 Task: Edit the description of the category "Originalideas" in the repository "Javascript" to "All updates from maintainers".
Action: Mouse moved to (982, 262)
Screenshot: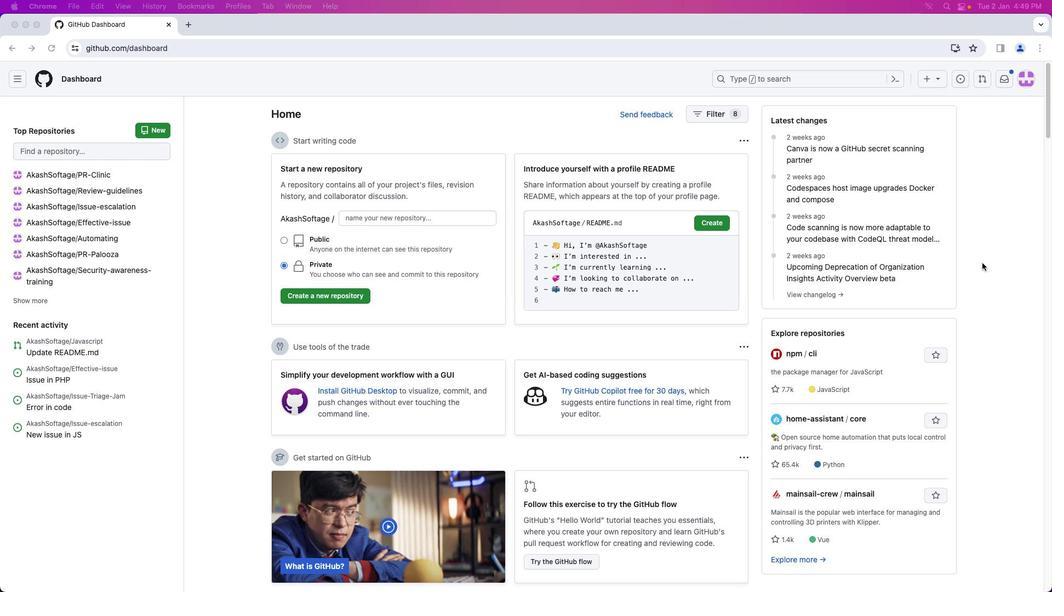 
Action: Mouse pressed left at (982, 262)
Screenshot: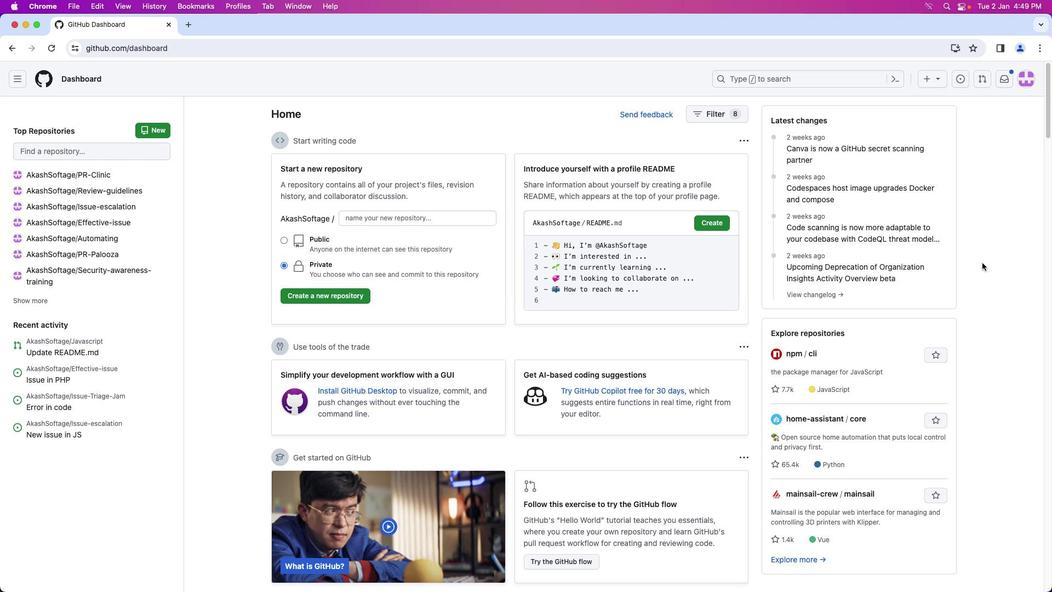 
Action: Mouse moved to (1024, 78)
Screenshot: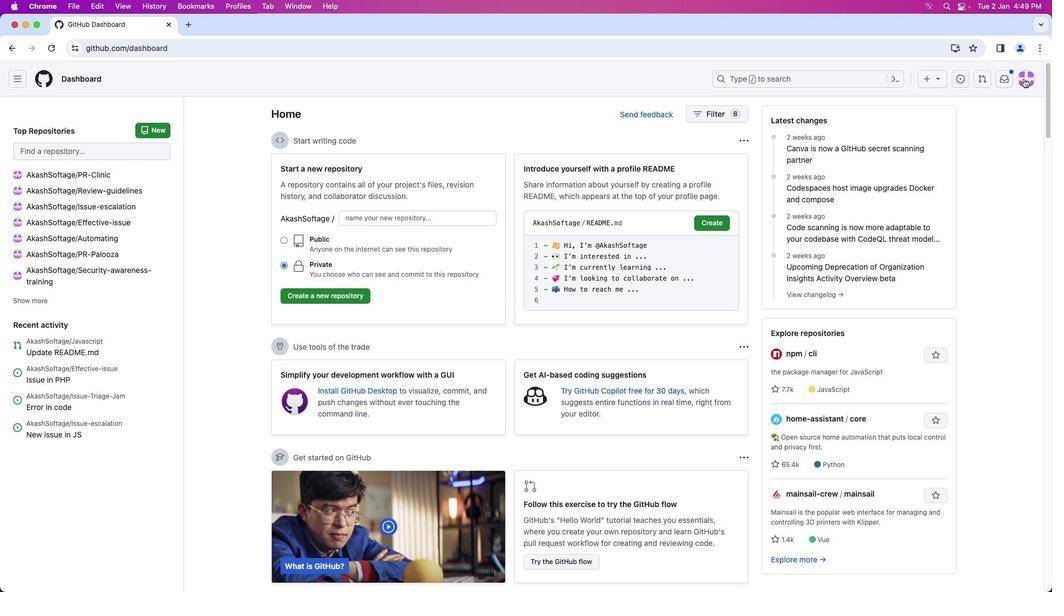 
Action: Mouse pressed left at (1024, 78)
Screenshot: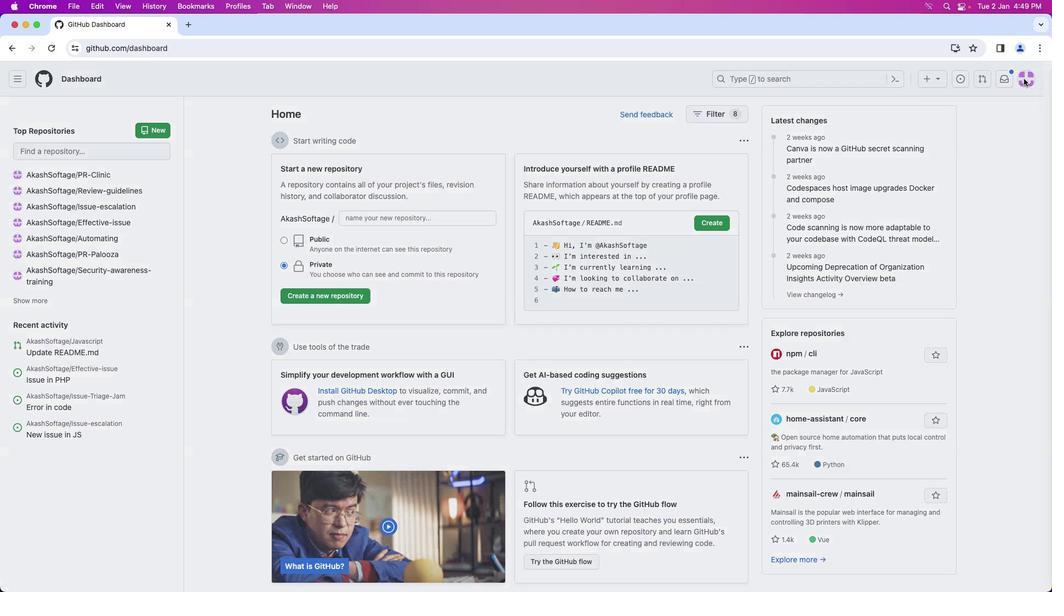 
Action: Mouse moved to (1012, 173)
Screenshot: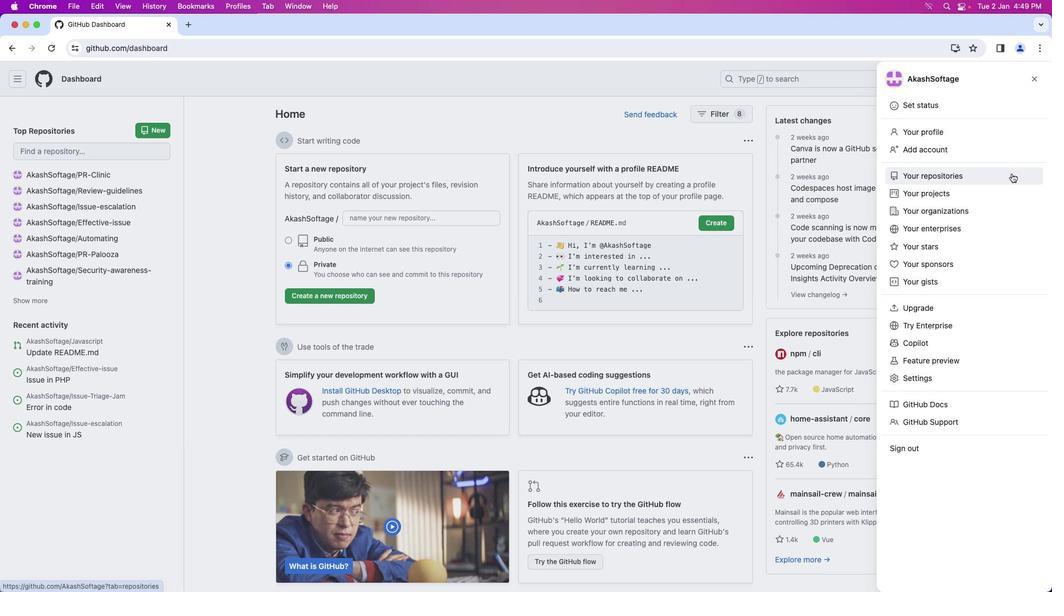 
Action: Mouse pressed left at (1012, 173)
Screenshot: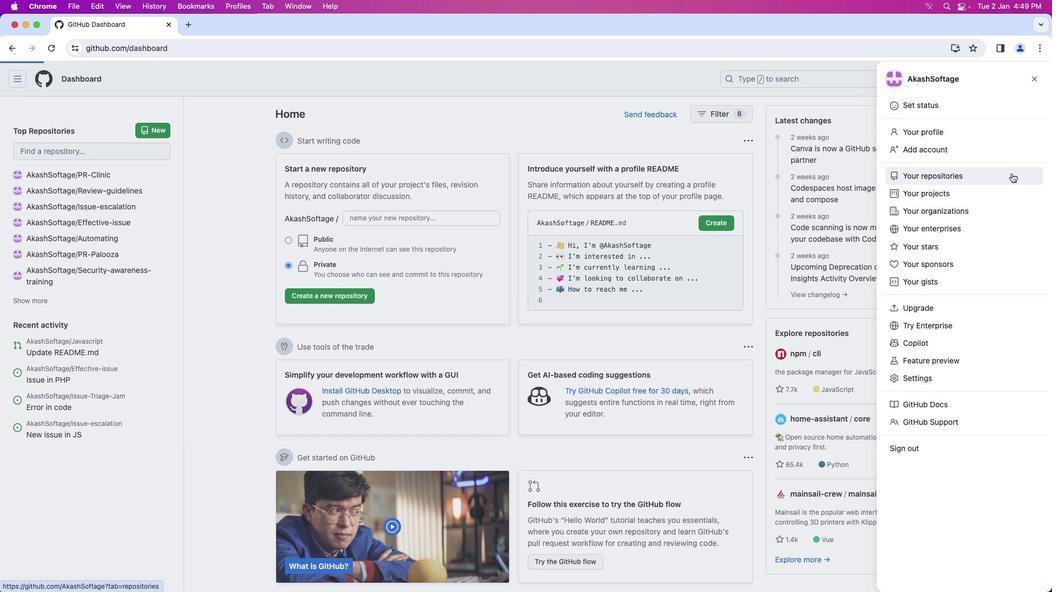 
Action: Mouse moved to (399, 183)
Screenshot: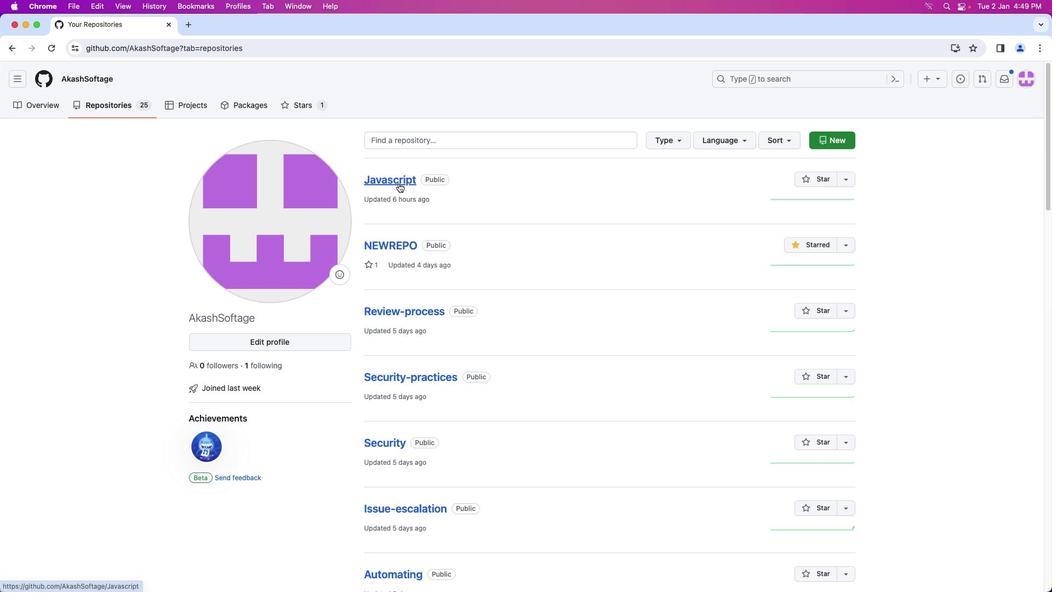 
Action: Mouse pressed left at (399, 183)
Screenshot: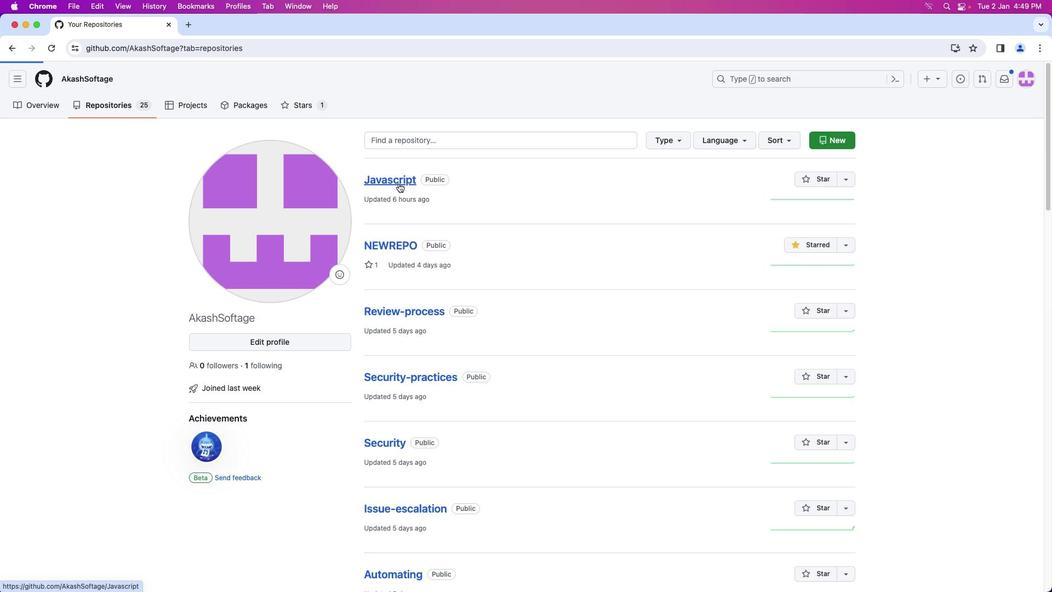 
Action: Mouse moved to (231, 113)
Screenshot: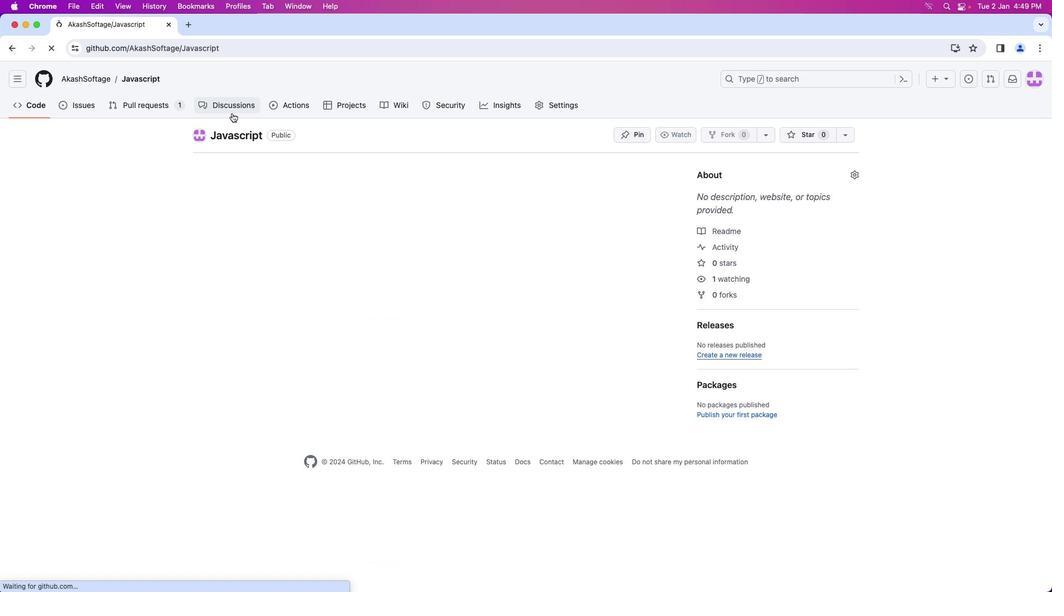 
Action: Mouse pressed left at (231, 113)
Screenshot: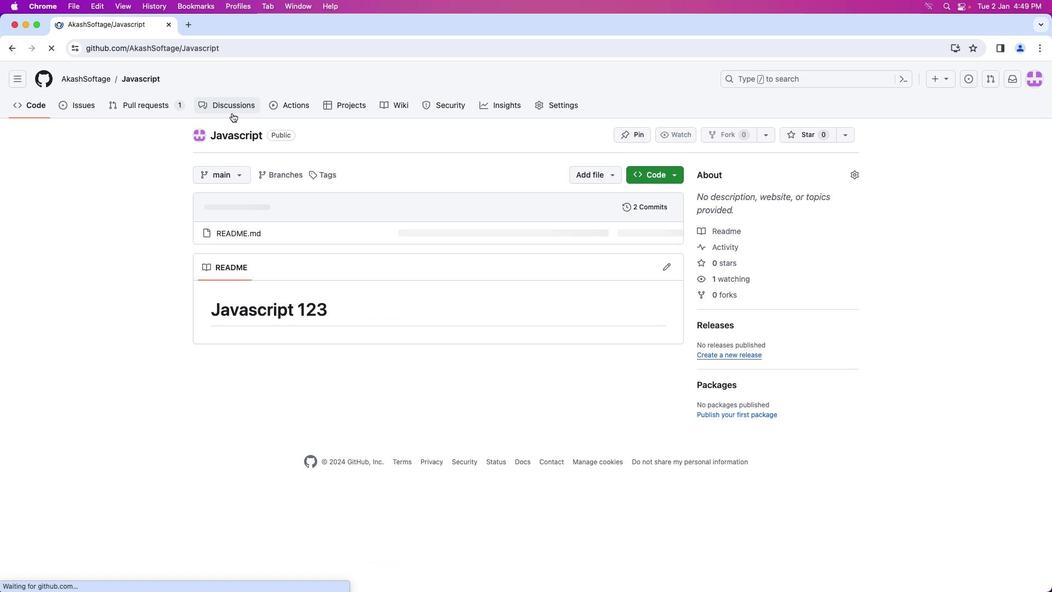 
Action: Mouse moved to (372, 270)
Screenshot: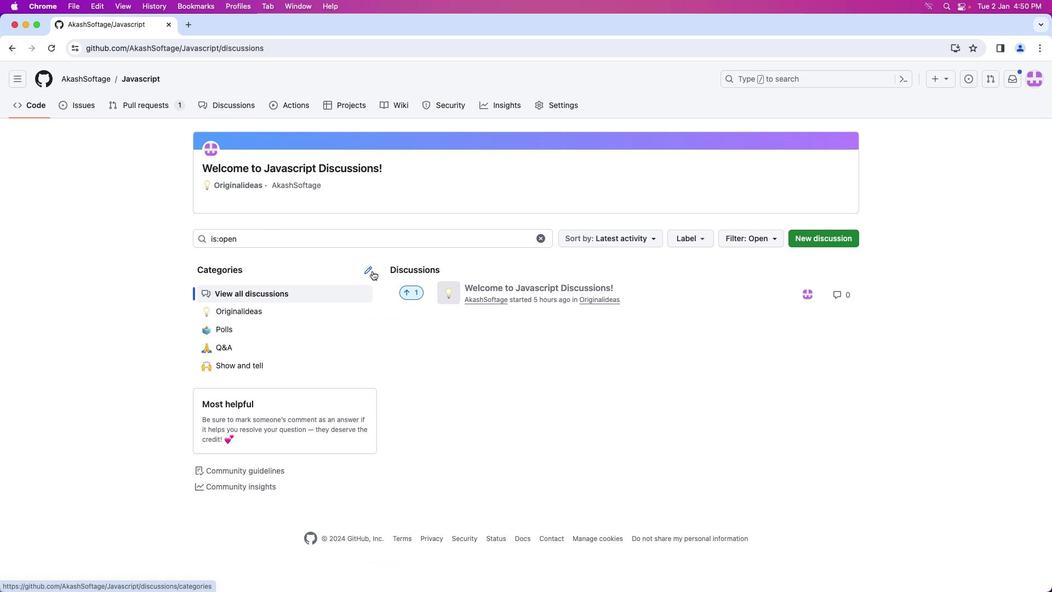 
Action: Mouse pressed left at (372, 270)
Screenshot: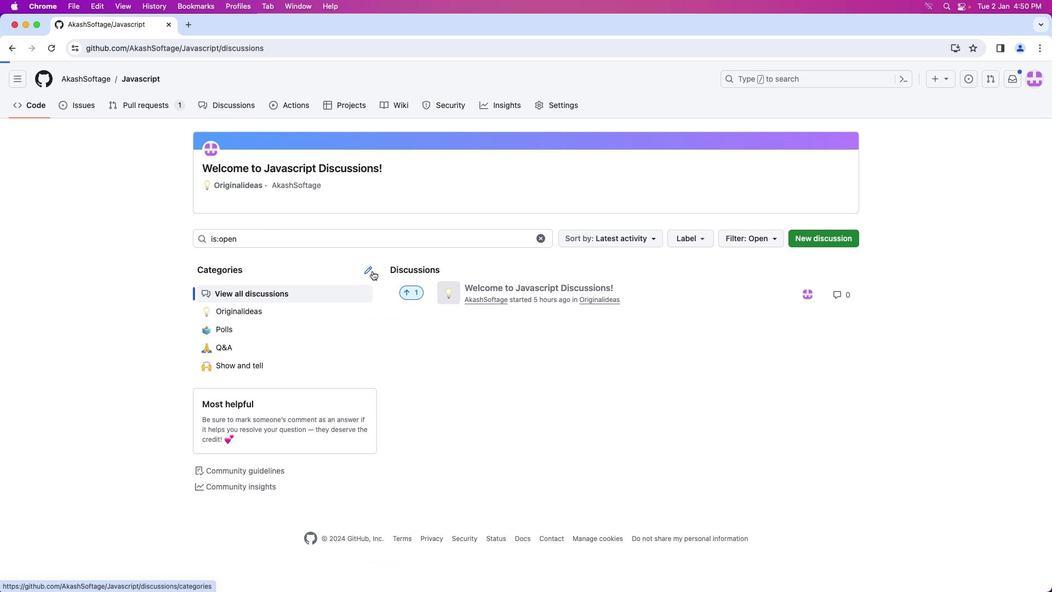 
Action: Mouse moved to (819, 226)
Screenshot: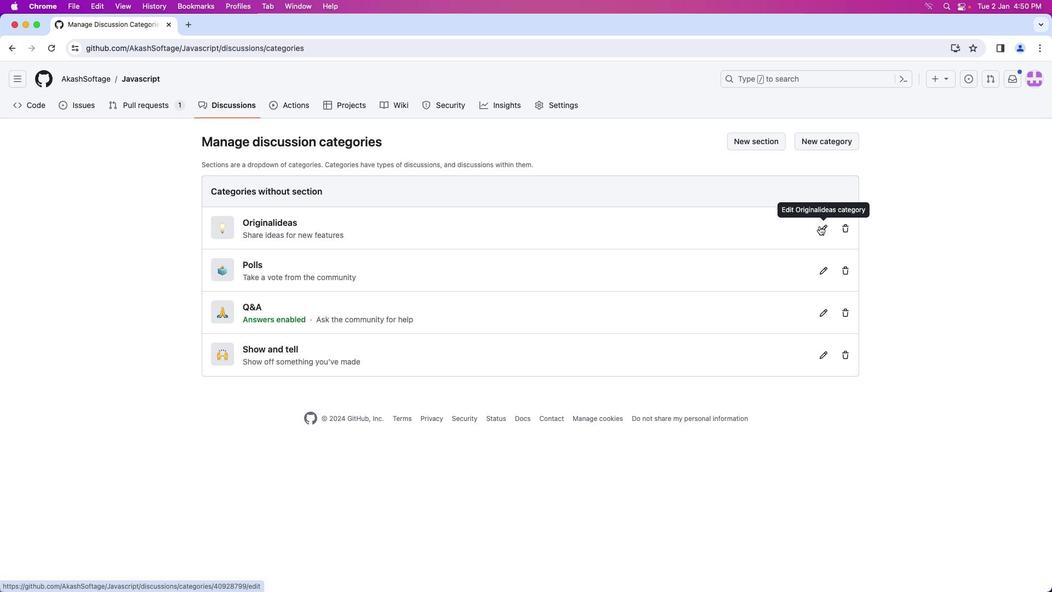 
Action: Mouse pressed left at (819, 226)
Screenshot: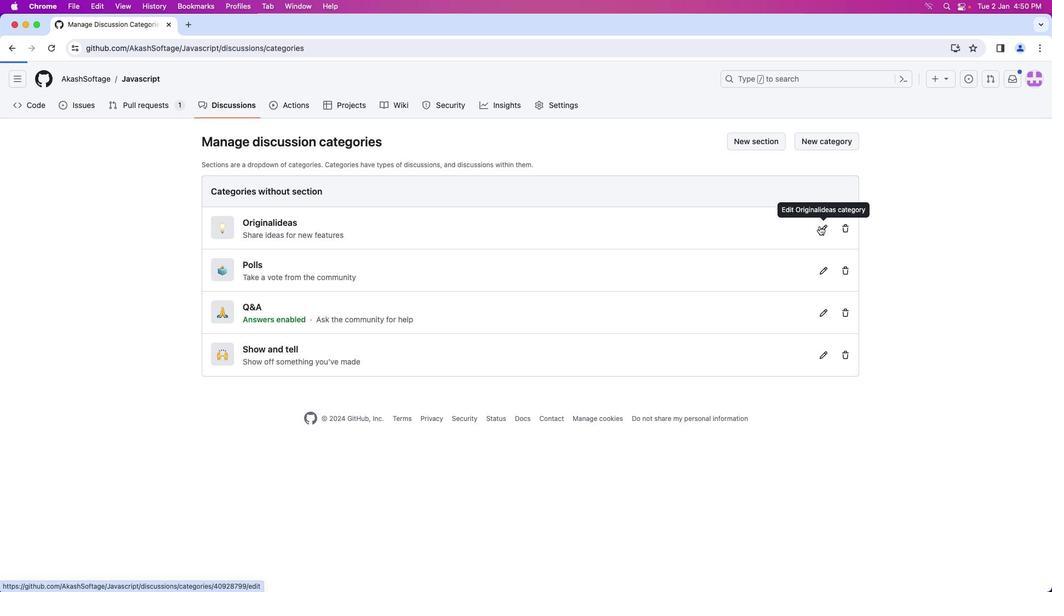 
Action: Mouse moved to (460, 224)
Screenshot: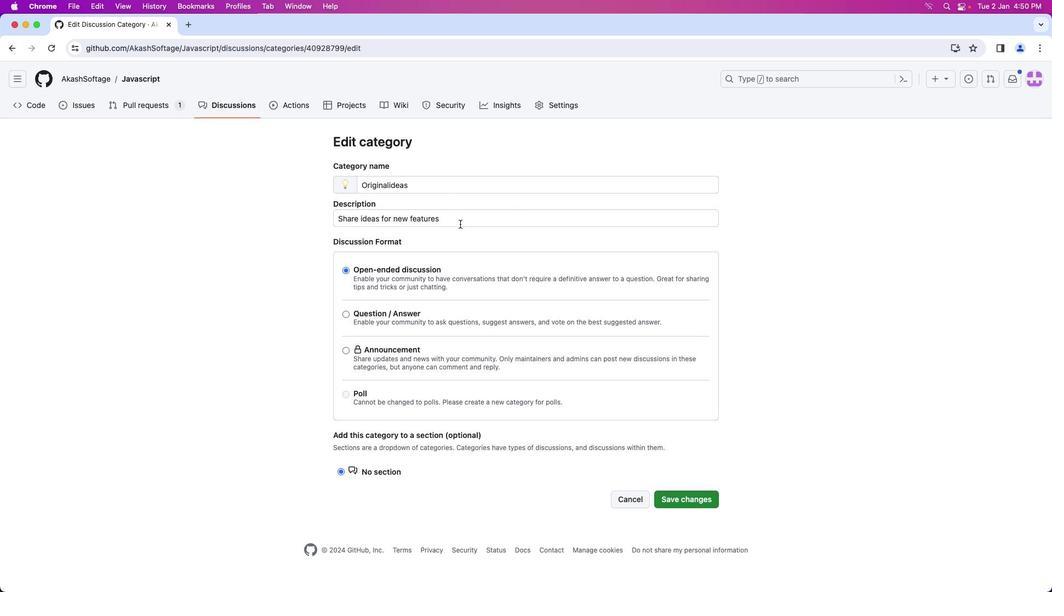 
Action: Mouse pressed left at (460, 224)
Screenshot: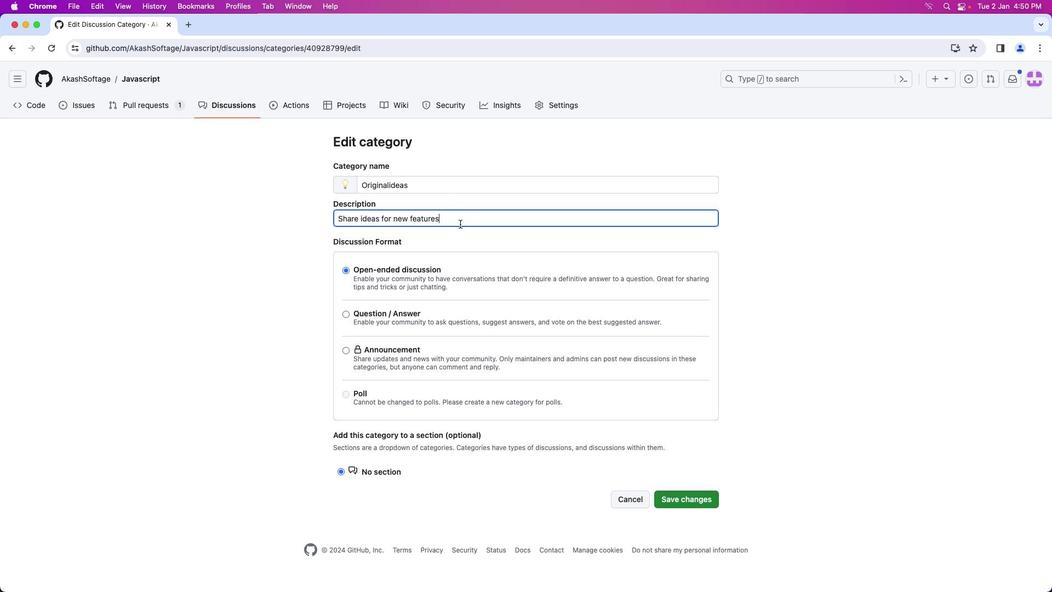 
Action: Mouse moved to (338, 212)
Screenshot: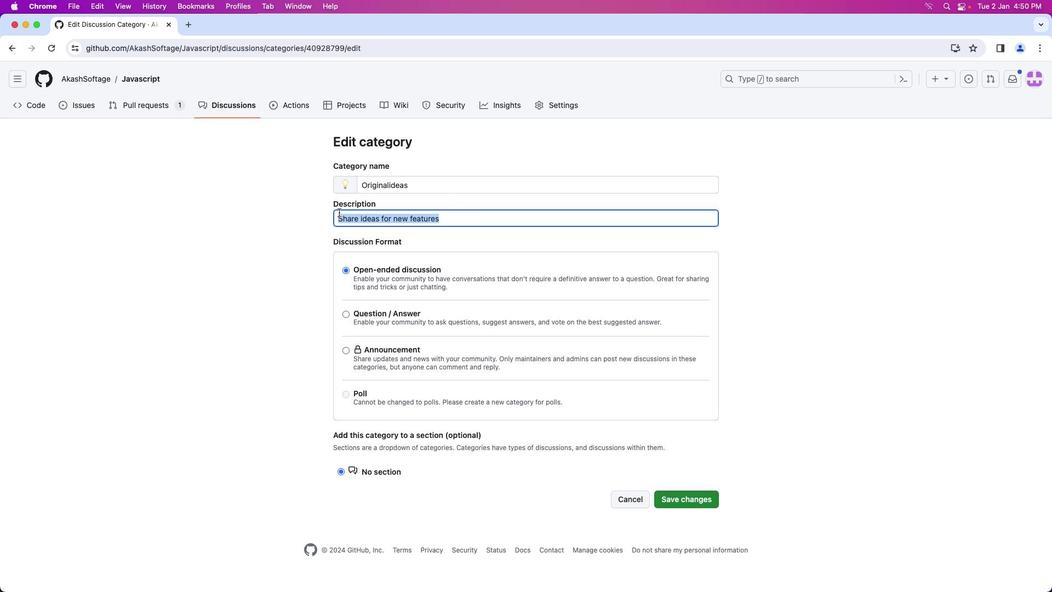 
Action: Key pressed Key.caps_lock'A'Key.caps_lock'l''l'Key.space'u''p''d''a''t''e''s'Key.space'f''r''o''m'Key.space'm''a''i''n''t''a''i''n''e''r''s'
Screenshot: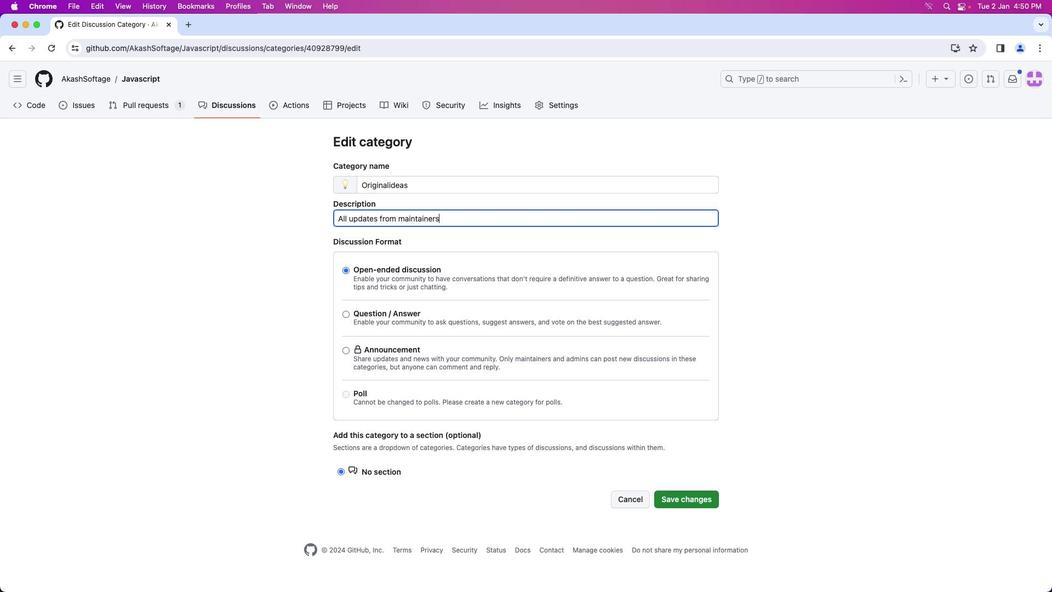 
Action: Mouse moved to (692, 495)
Screenshot: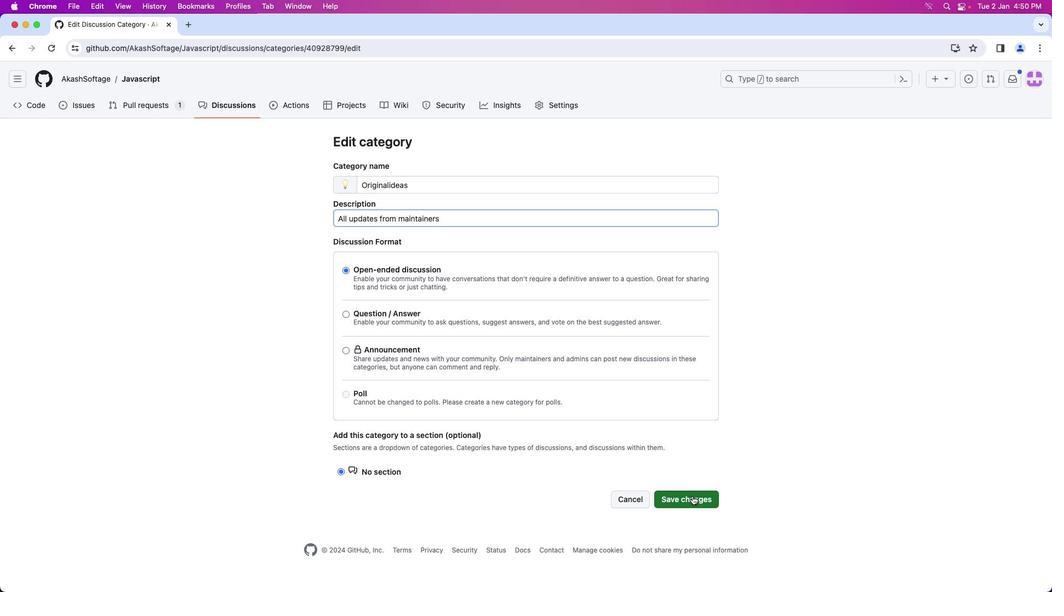 
Action: Mouse pressed left at (692, 495)
Screenshot: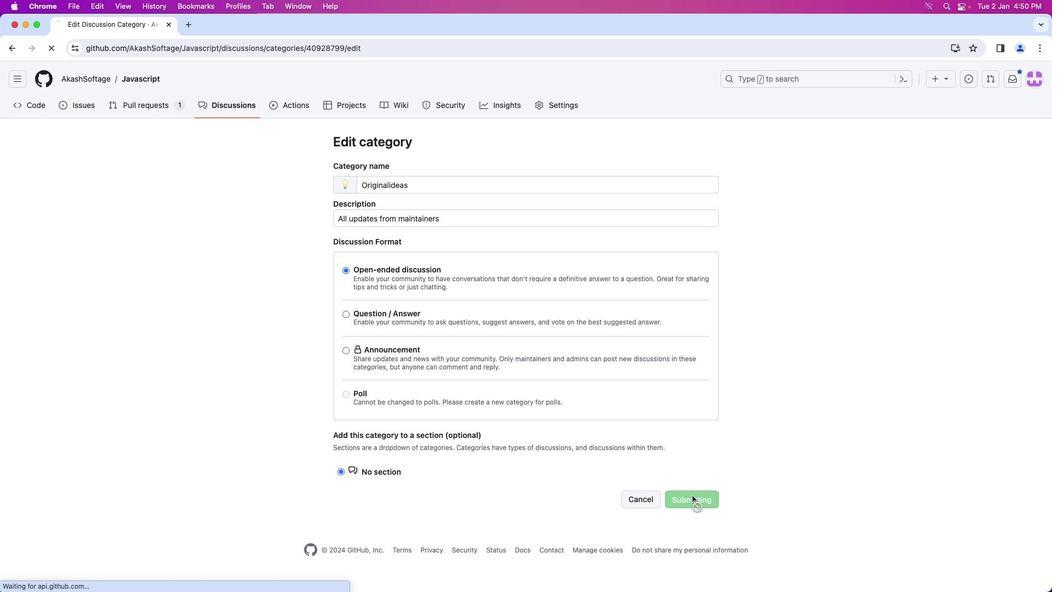 
Action: Mouse moved to (838, 496)
Screenshot: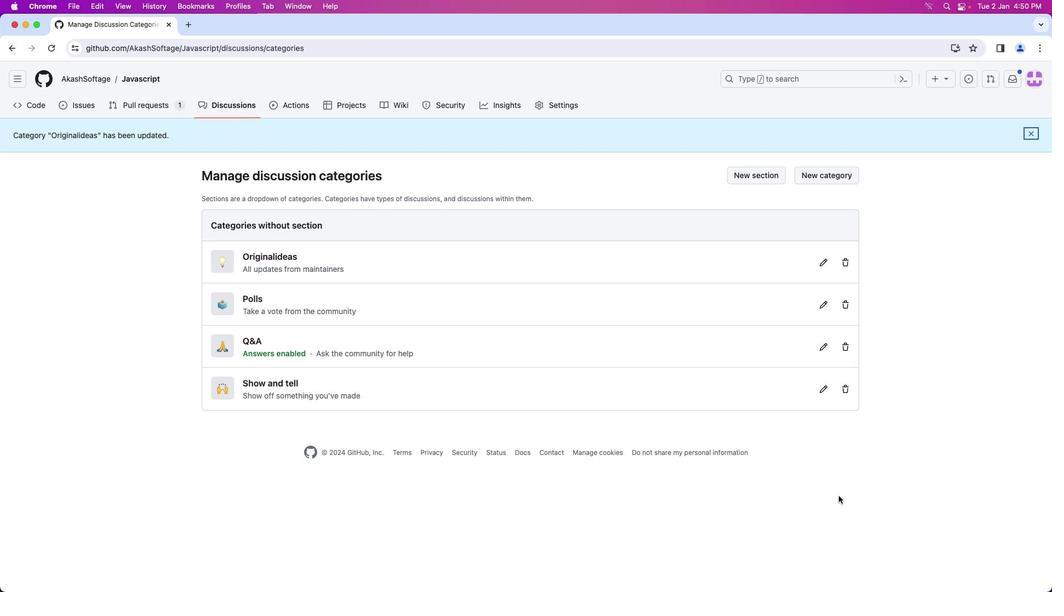 
Action: Mouse pressed left at (838, 496)
Screenshot: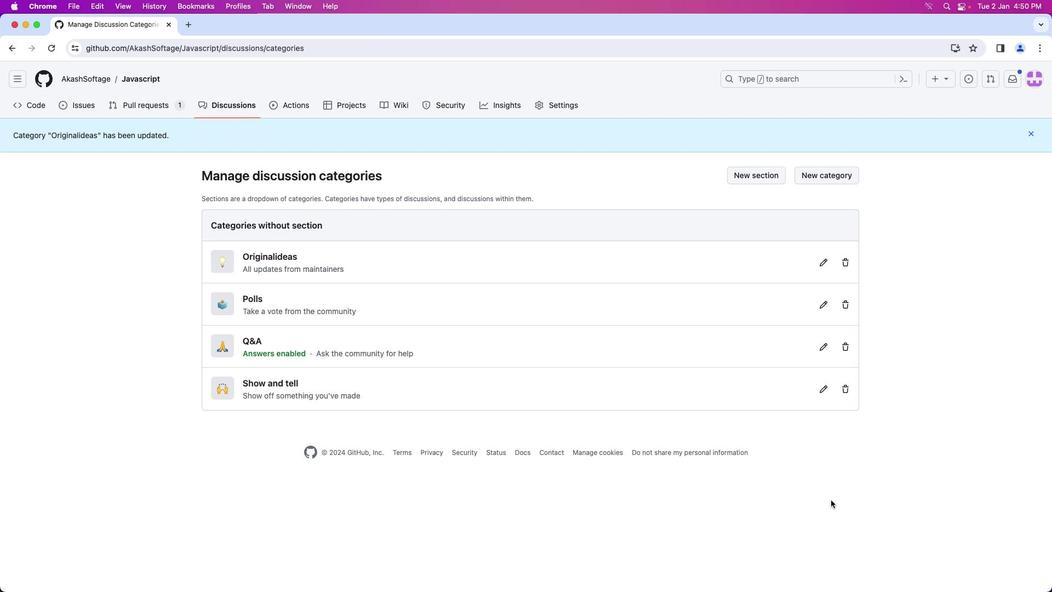 
Action: Mouse moved to (831, 499)
Screenshot: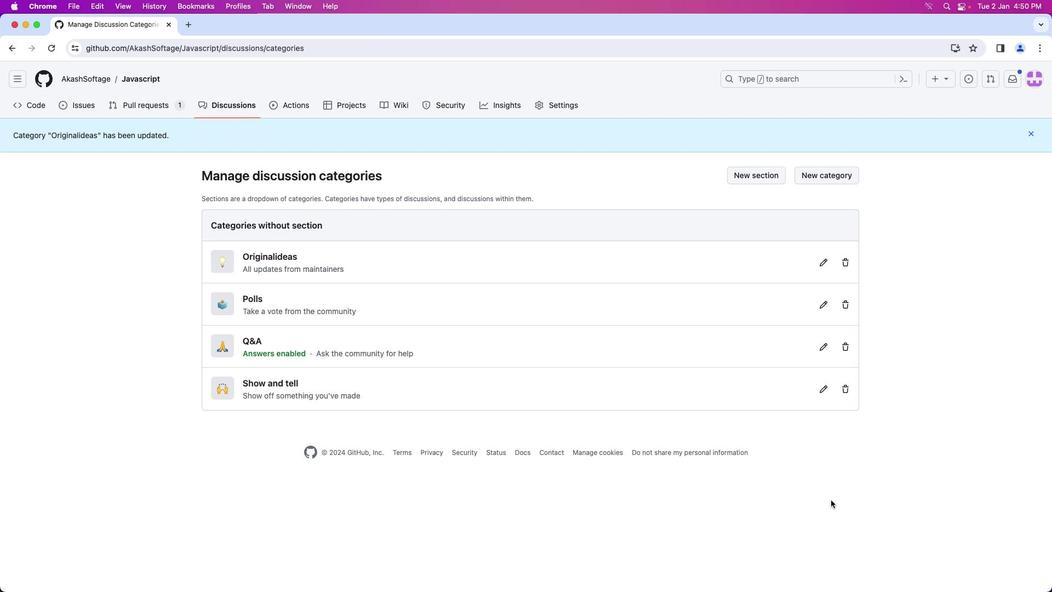
